 Task: Add Mifroma Gruyere AOP to the cart.
Action: Mouse moved to (768, 306)
Screenshot: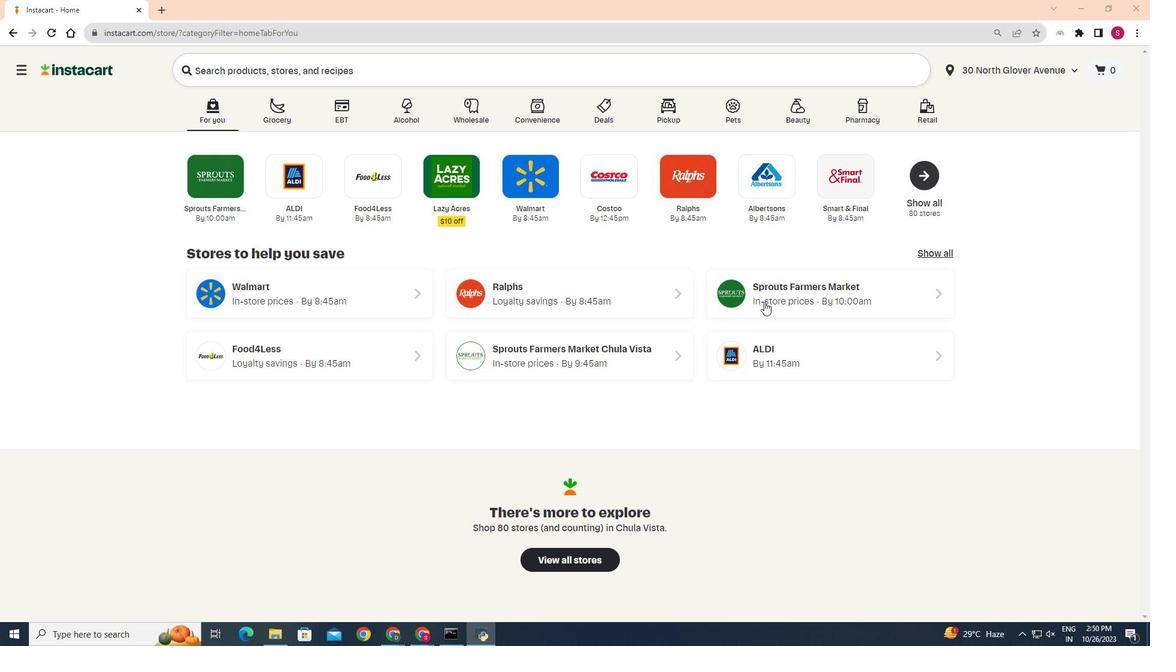 
Action: Mouse pressed left at (768, 306)
Screenshot: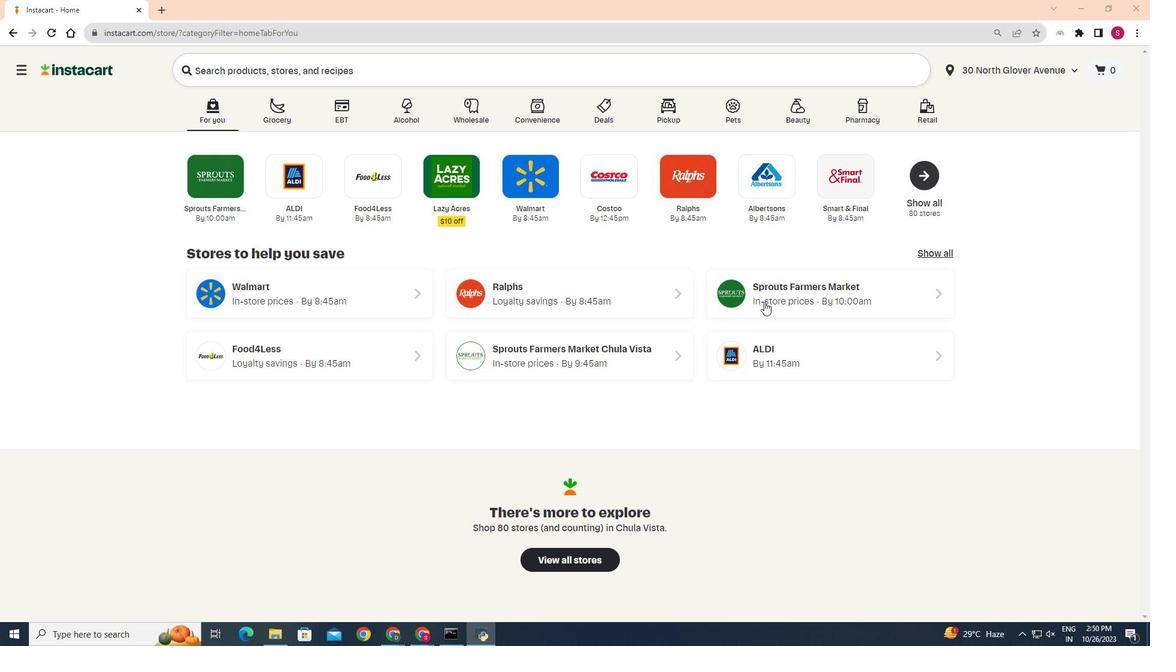 
Action: Mouse moved to (50, 505)
Screenshot: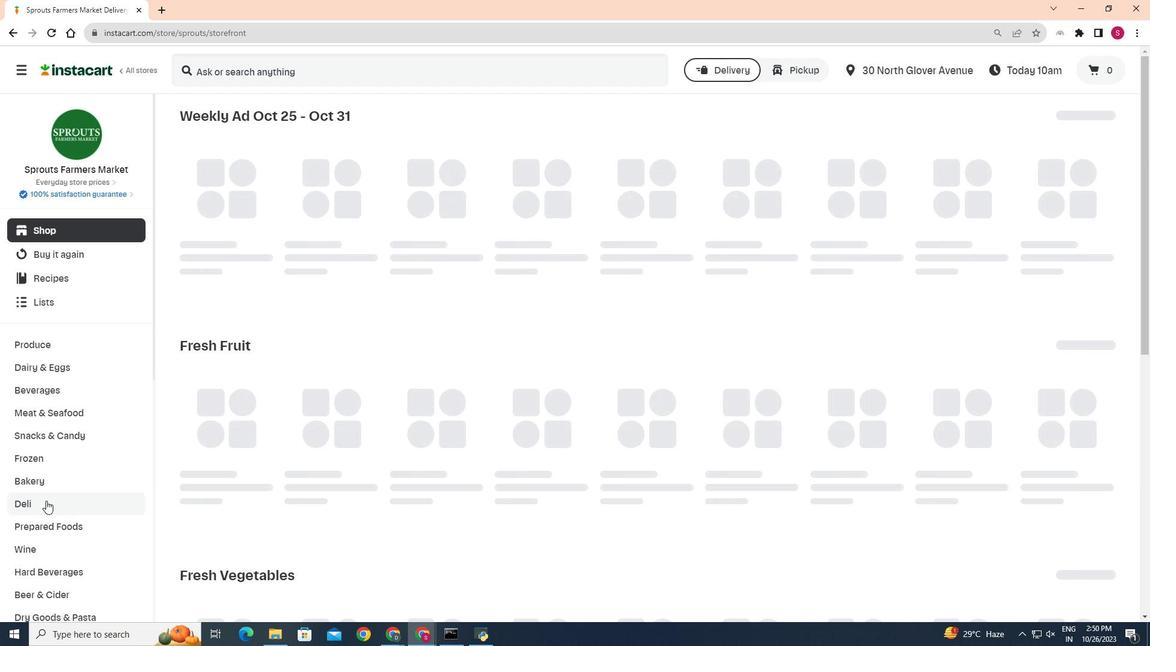 
Action: Mouse pressed left at (50, 505)
Screenshot: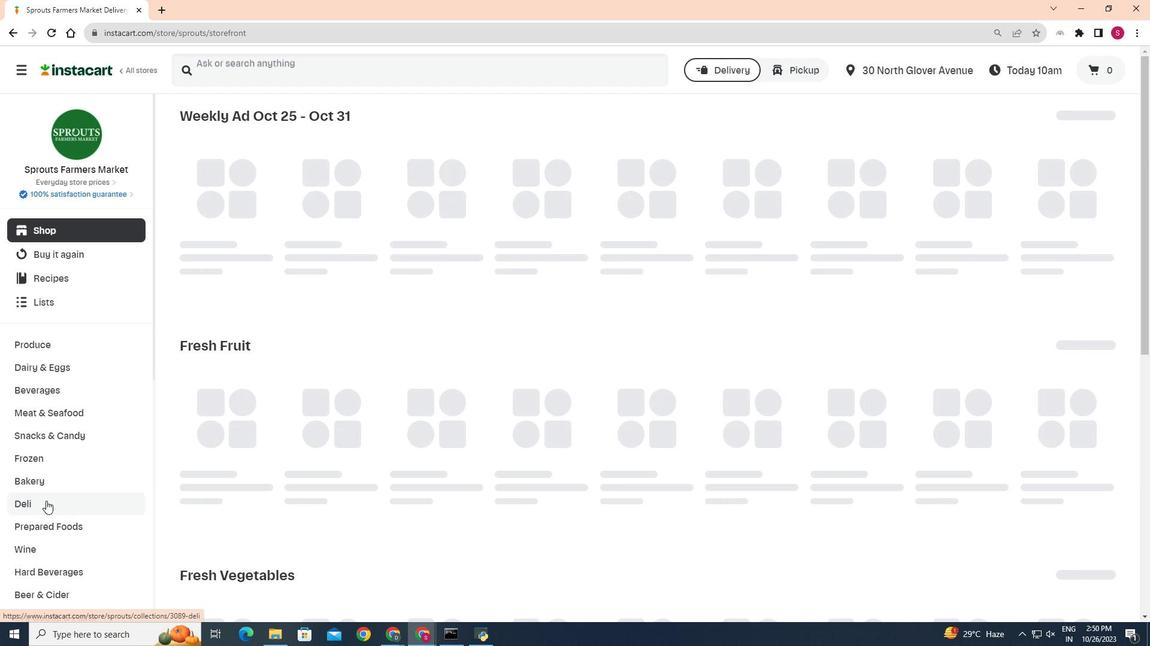 
Action: Mouse moved to (316, 153)
Screenshot: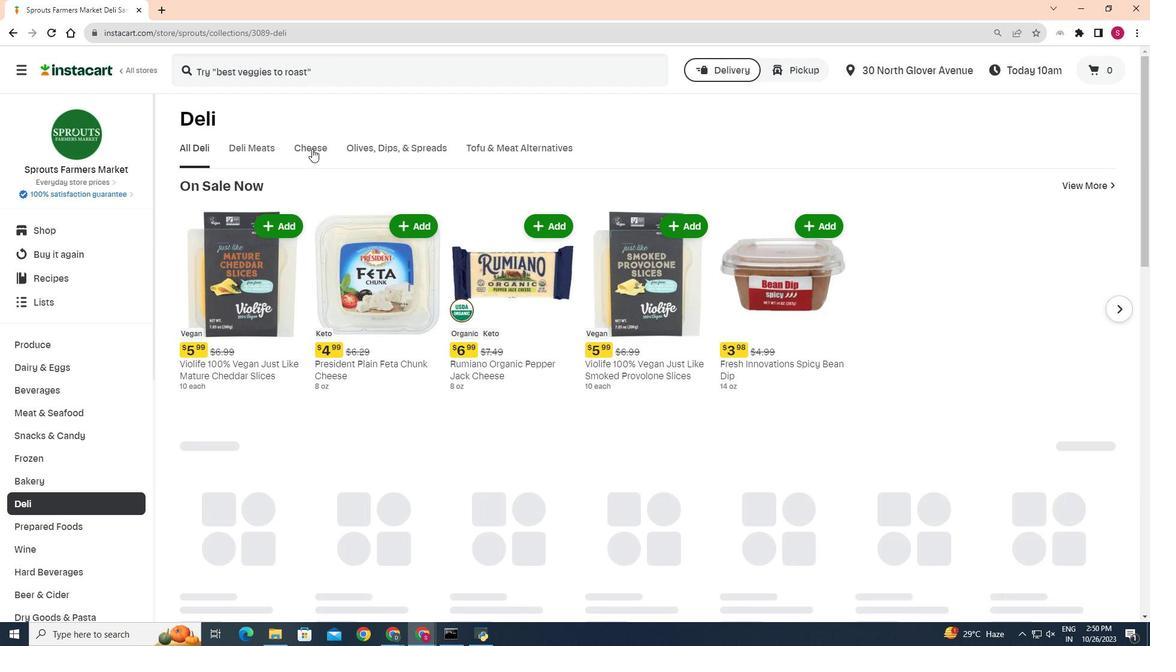 
Action: Mouse pressed left at (316, 153)
Screenshot: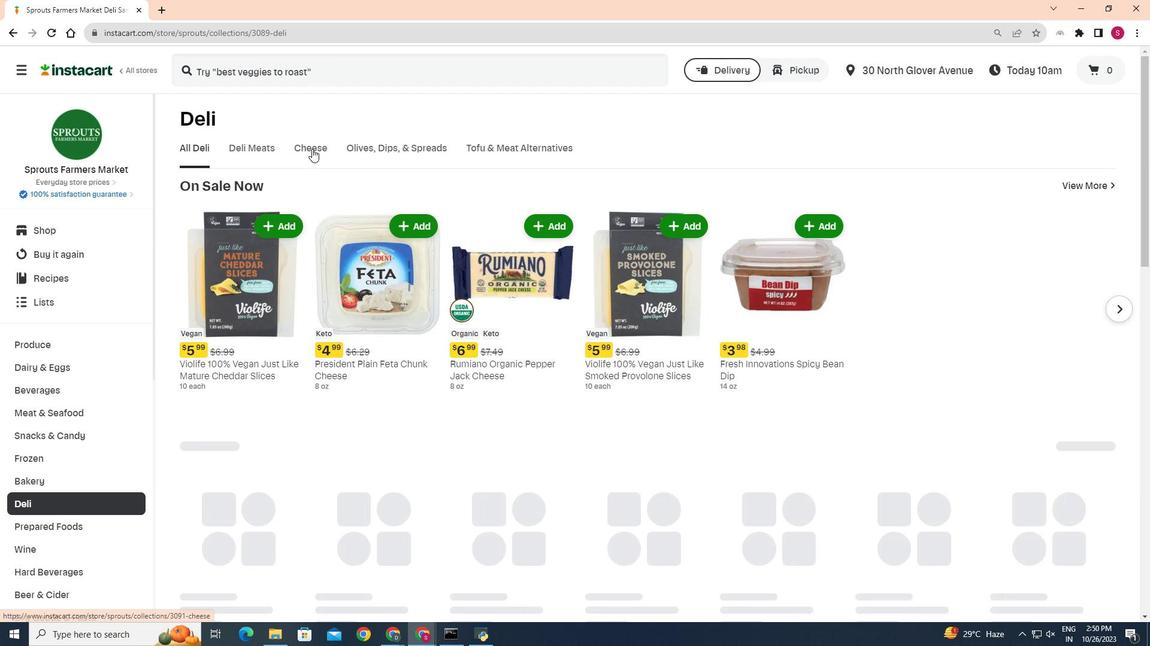 
Action: Mouse moved to (743, 198)
Screenshot: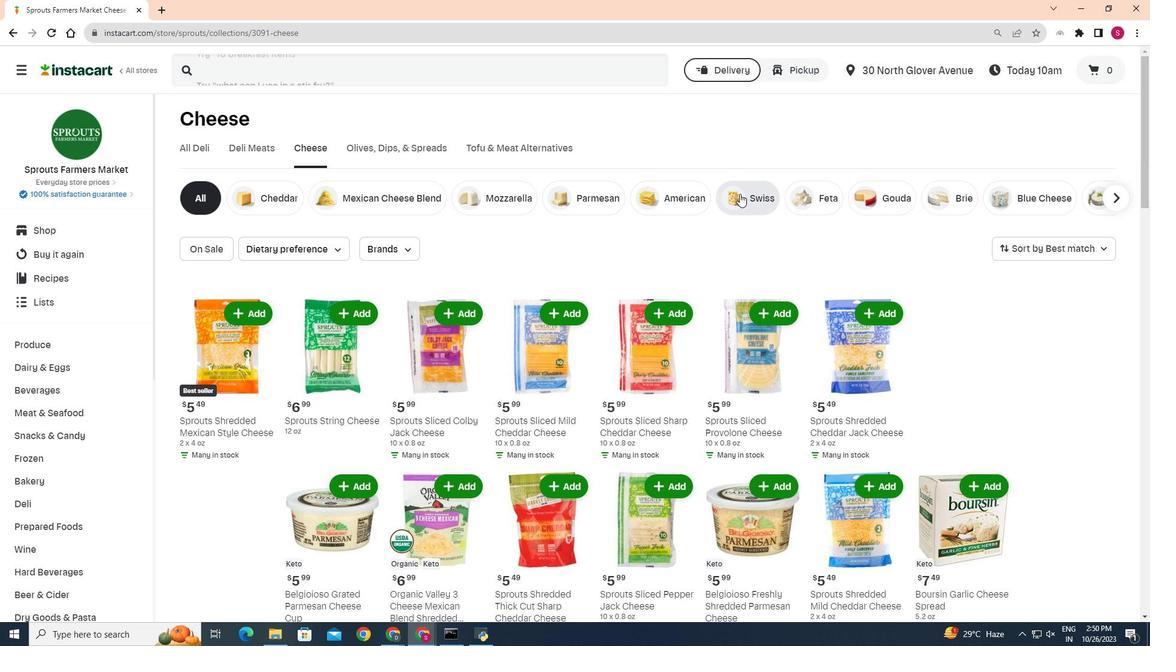 
Action: Mouse pressed left at (743, 198)
Screenshot: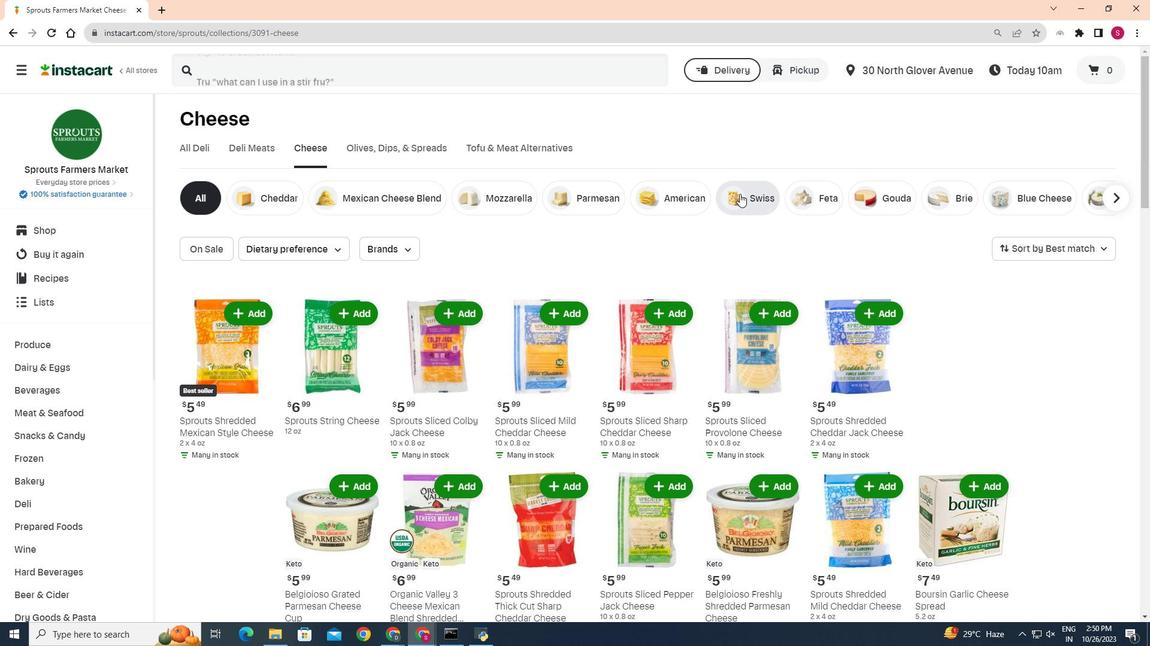 
Action: Mouse moved to (566, 314)
Screenshot: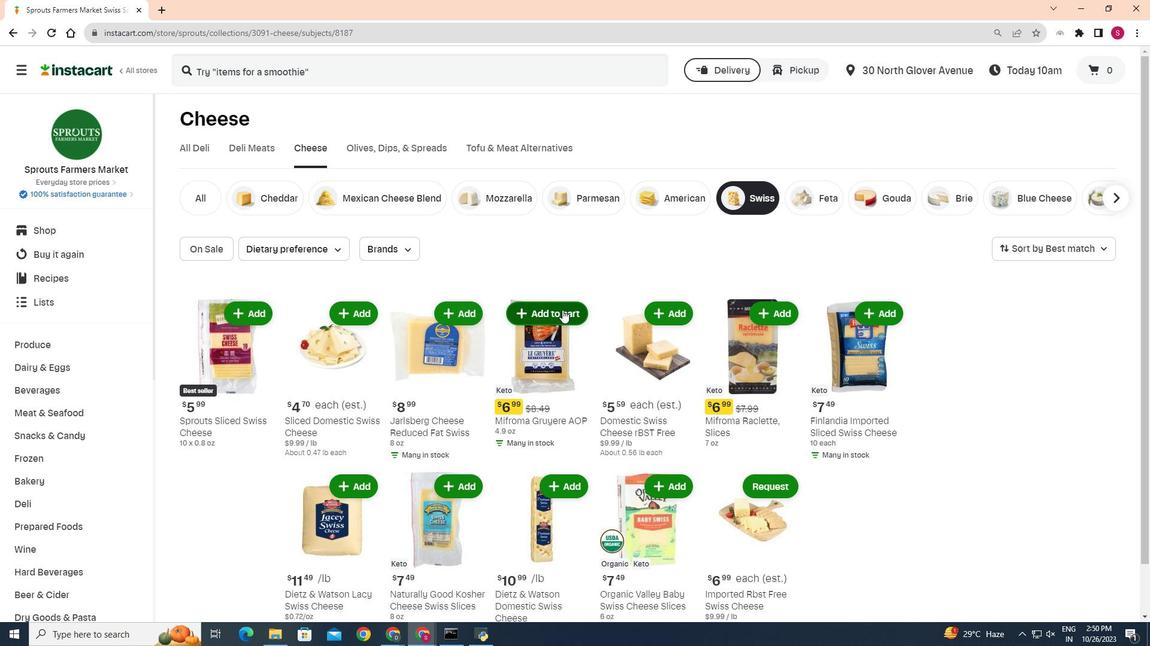 
Action: Mouse pressed left at (566, 314)
Screenshot: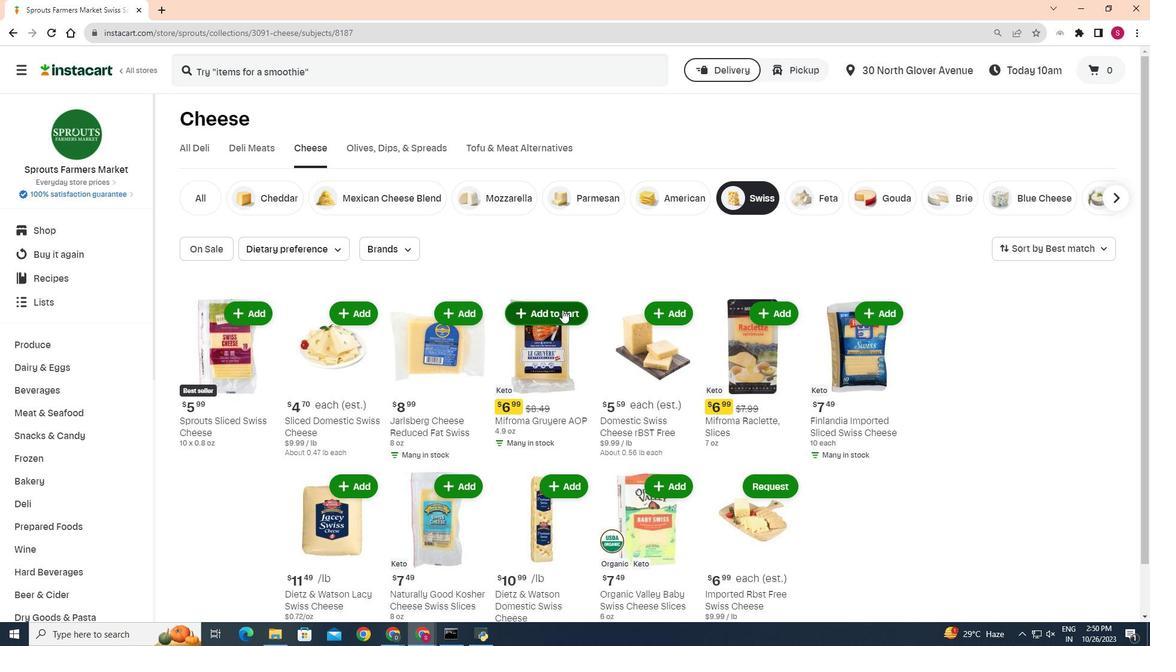 
Action: Mouse moved to (604, 288)
Screenshot: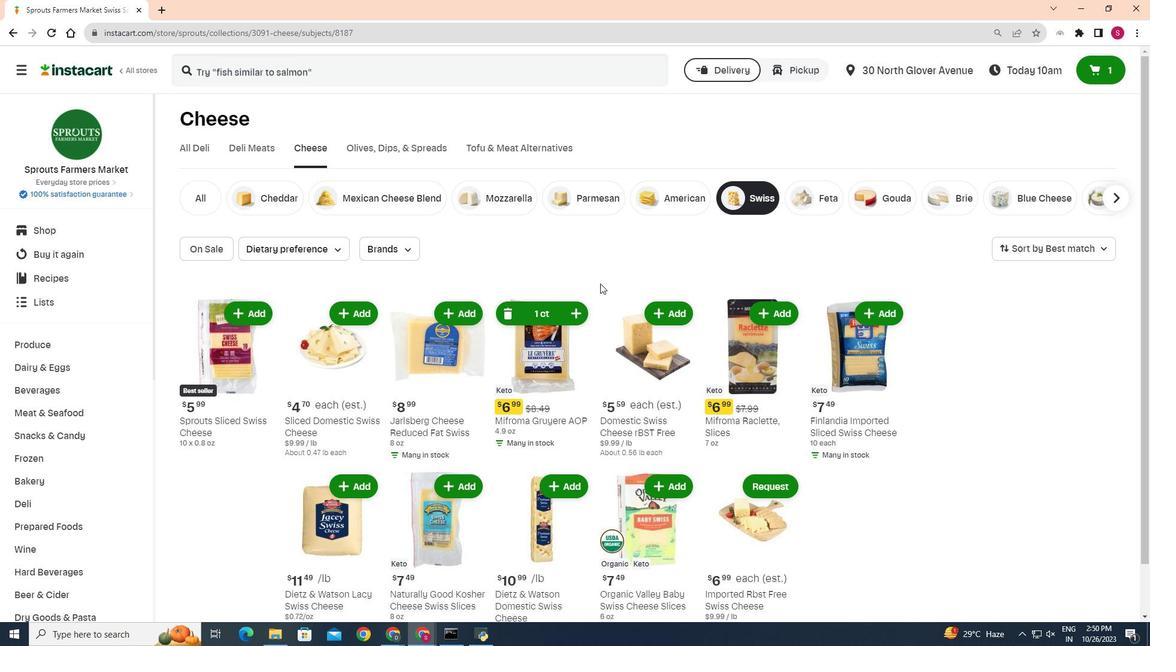
